 Task: Use "Decrease indent" of the desscription "Problem Resolution".
Action: Mouse moved to (242, 513)
Screenshot: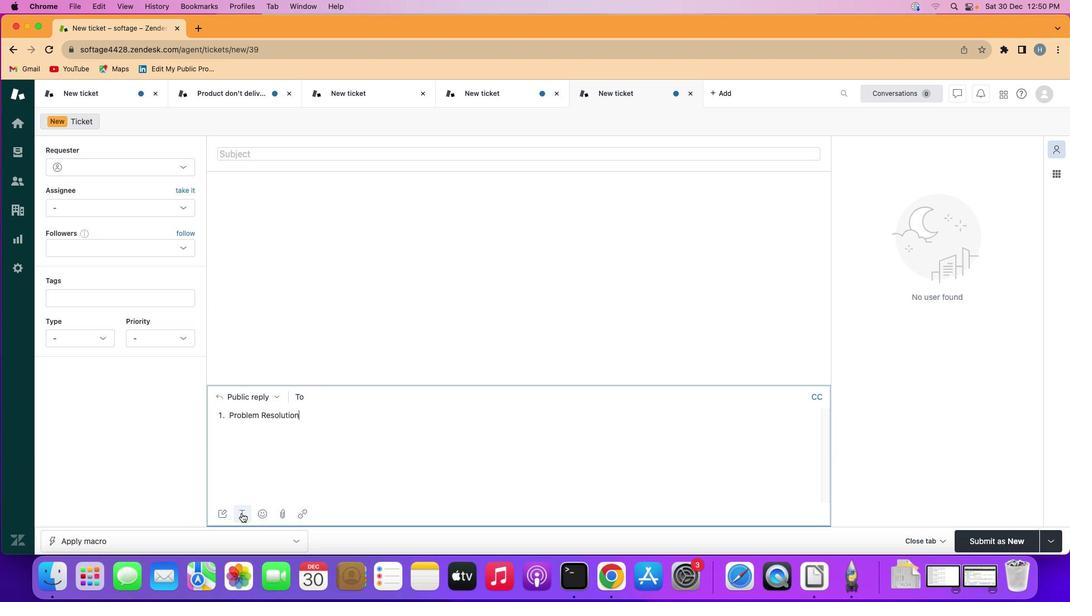 
Action: Mouse pressed left at (242, 513)
Screenshot: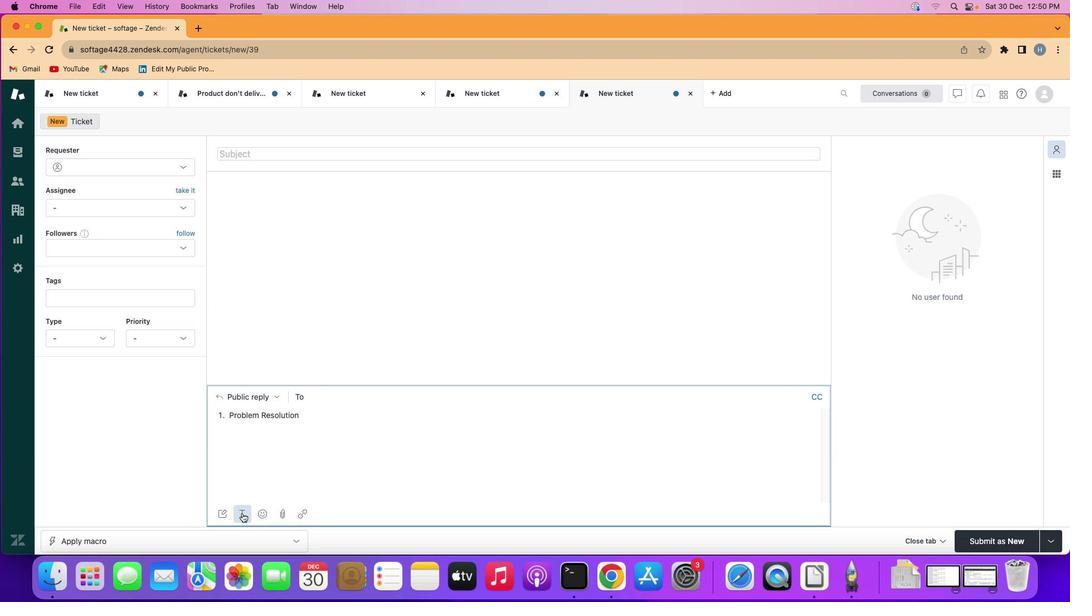 
Action: Mouse moved to (386, 493)
Screenshot: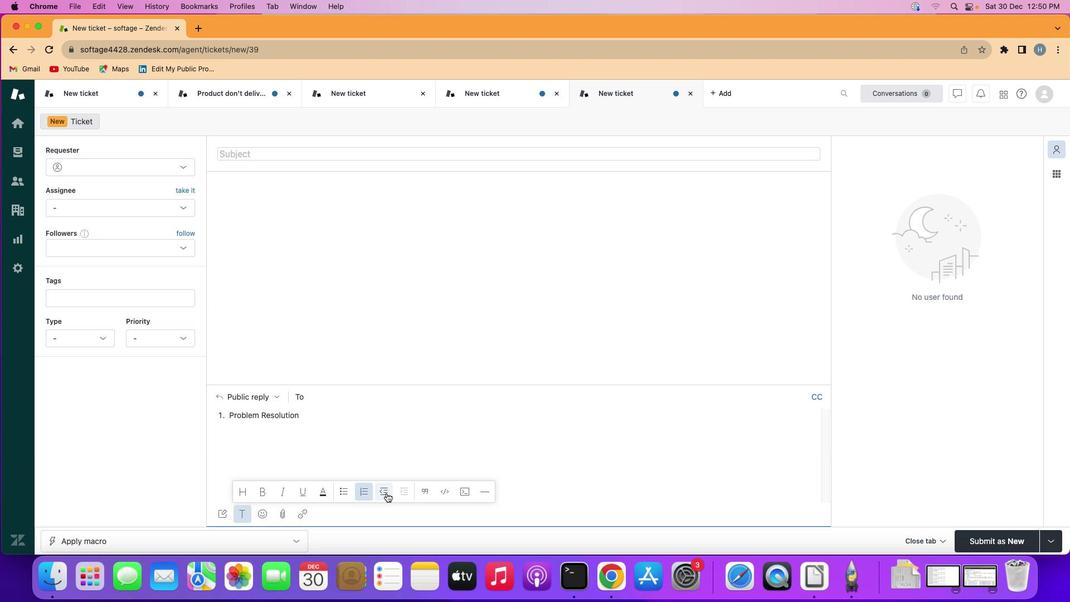 
Action: Mouse pressed left at (386, 493)
Screenshot: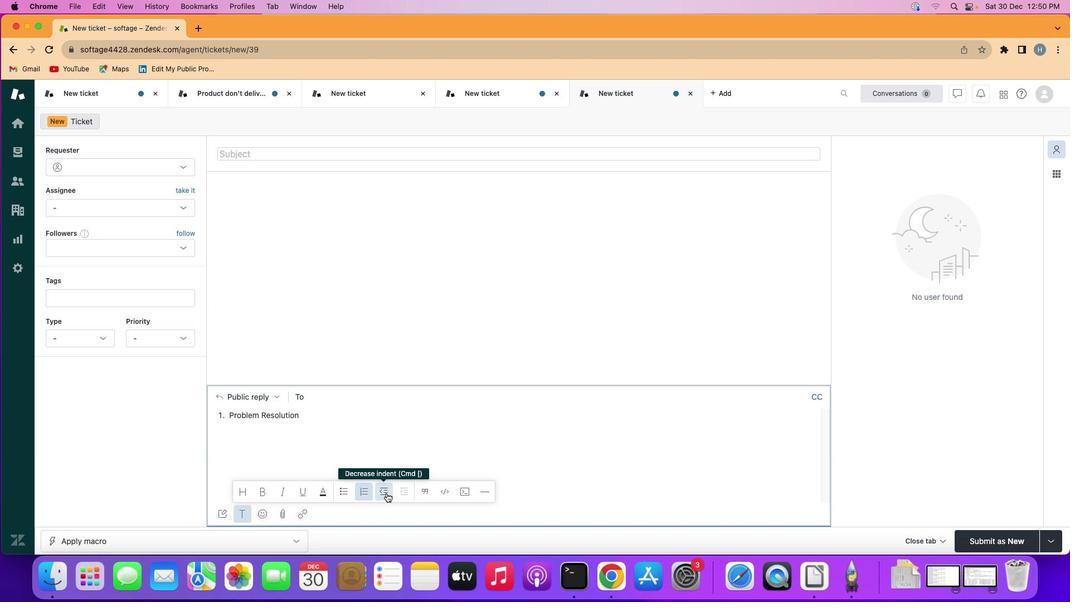 
Action: Mouse moved to (412, 421)
Screenshot: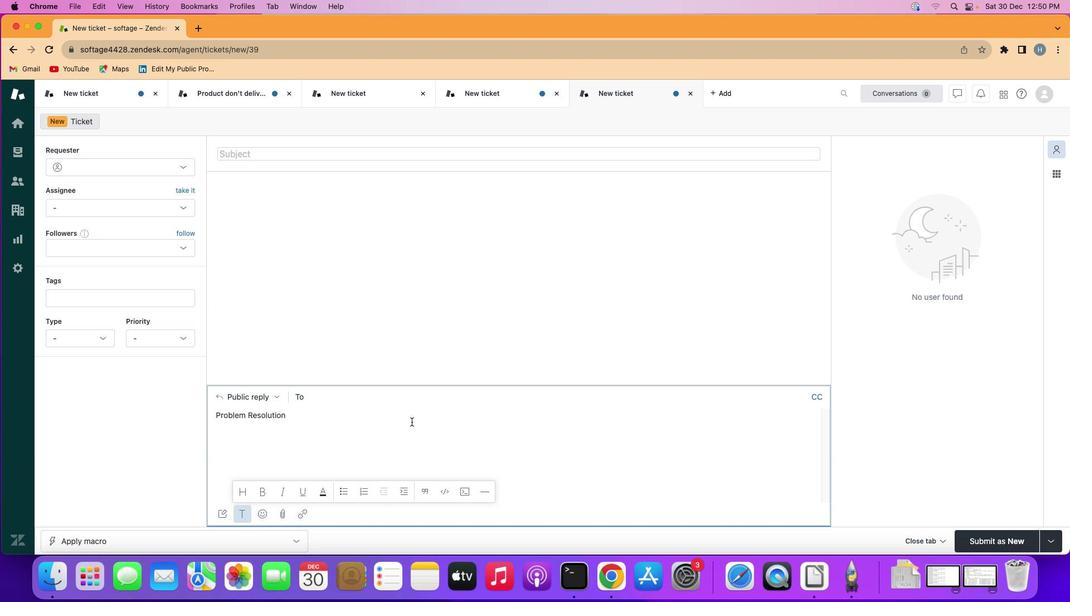 
